 Task: Add the task  Implement a new cloud-based accounting system for a company to the section Code Cowboys in the project AgileLink and add a Due Date to the respective task as 2023/08/18
Action: Mouse moved to (536, 430)
Screenshot: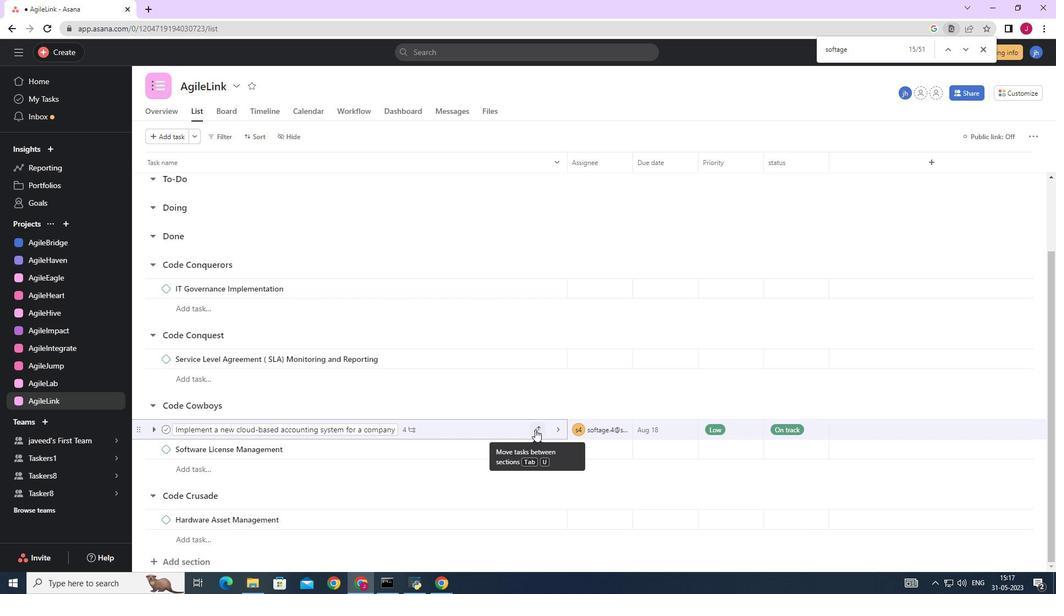 
Action: Mouse pressed left at (536, 430)
Screenshot: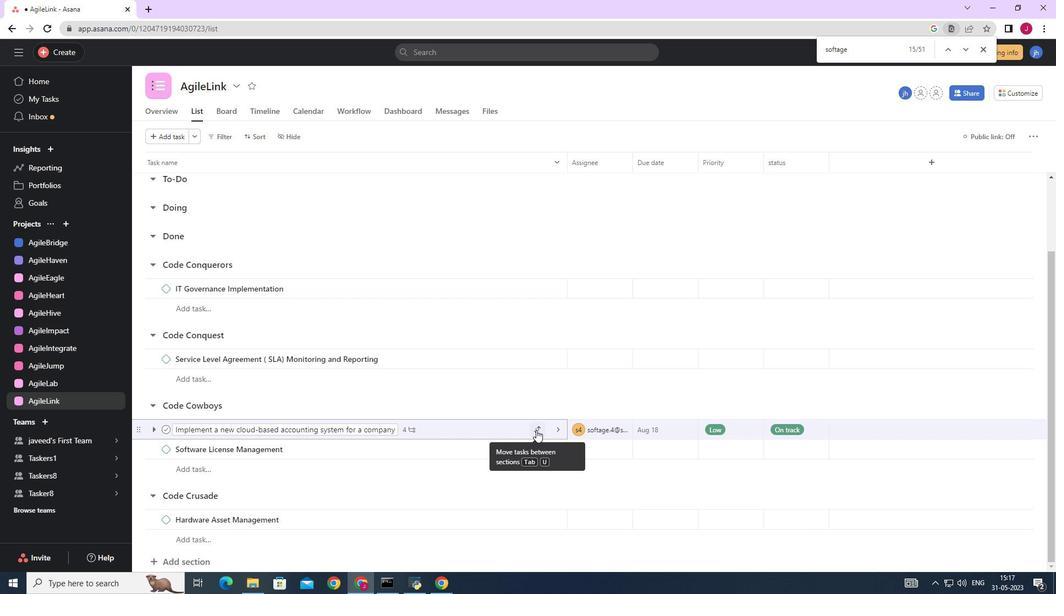 
Action: Mouse moved to (491, 387)
Screenshot: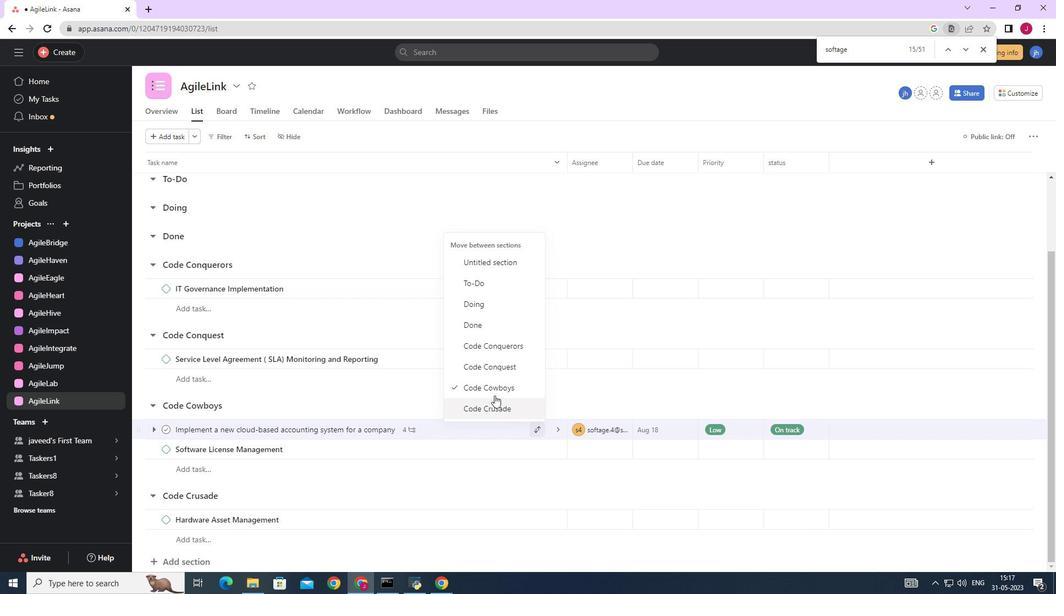 
Action: Mouse pressed left at (491, 387)
Screenshot: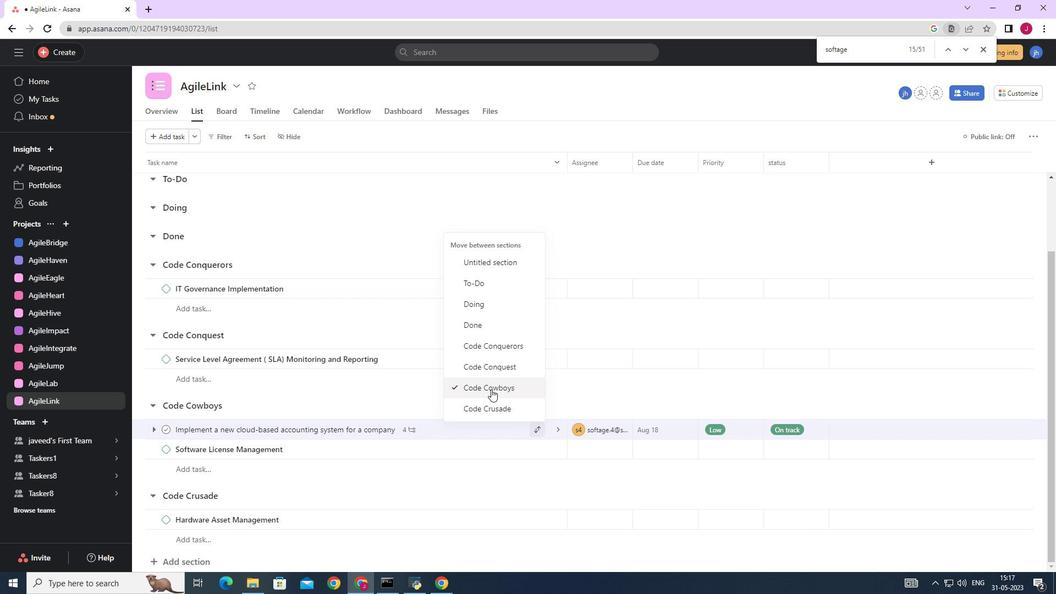 
Action: Mouse moved to (544, 423)
Screenshot: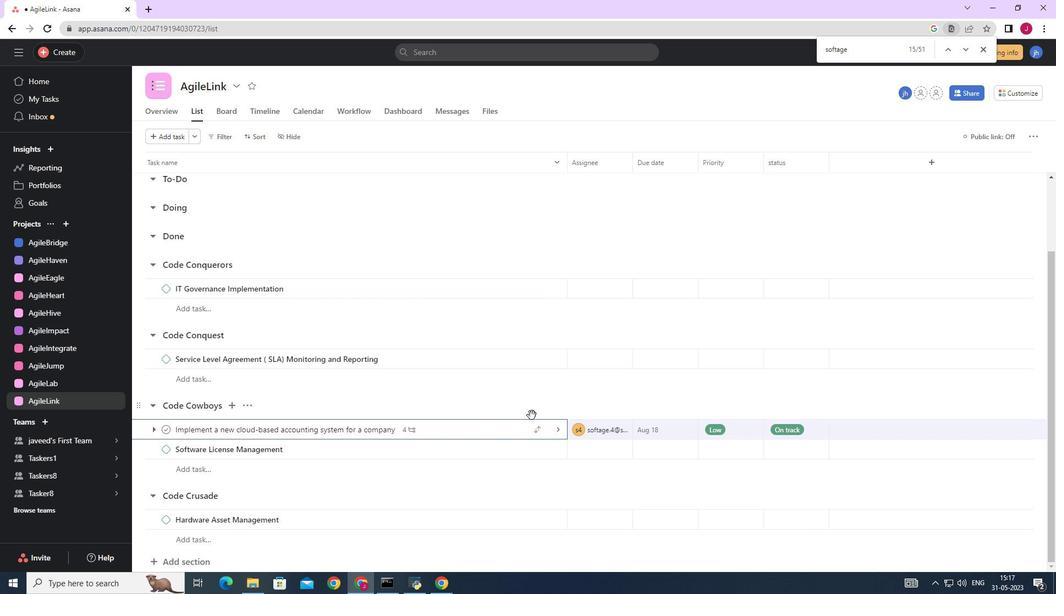 
Action: Mouse scrolled (544, 422) with delta (0, 0)
Screenshot: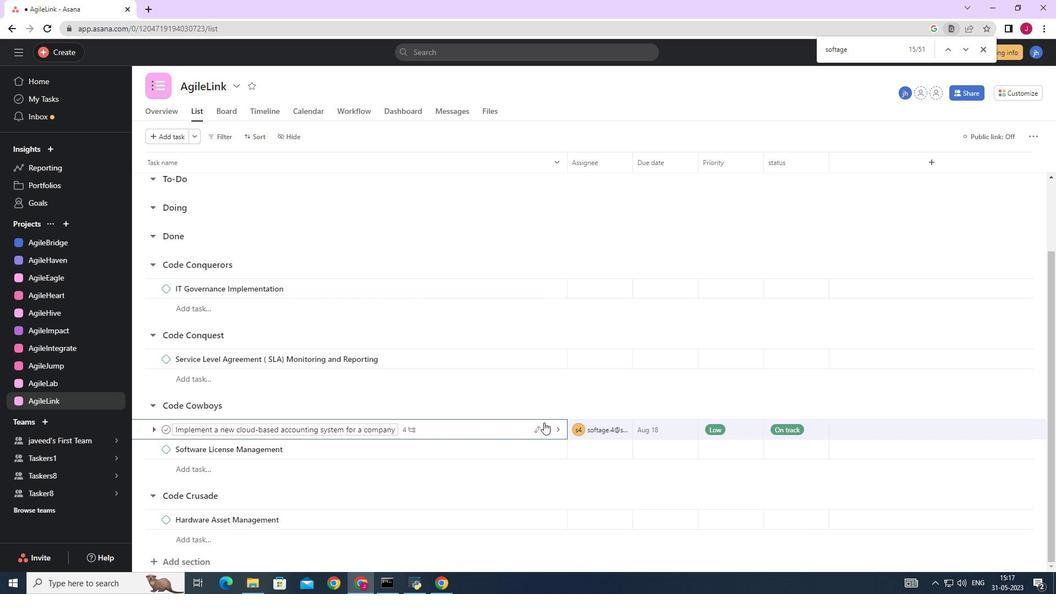 
Action: Mouse scrolled (544, 422) with delta (0, 0)
Screenshot: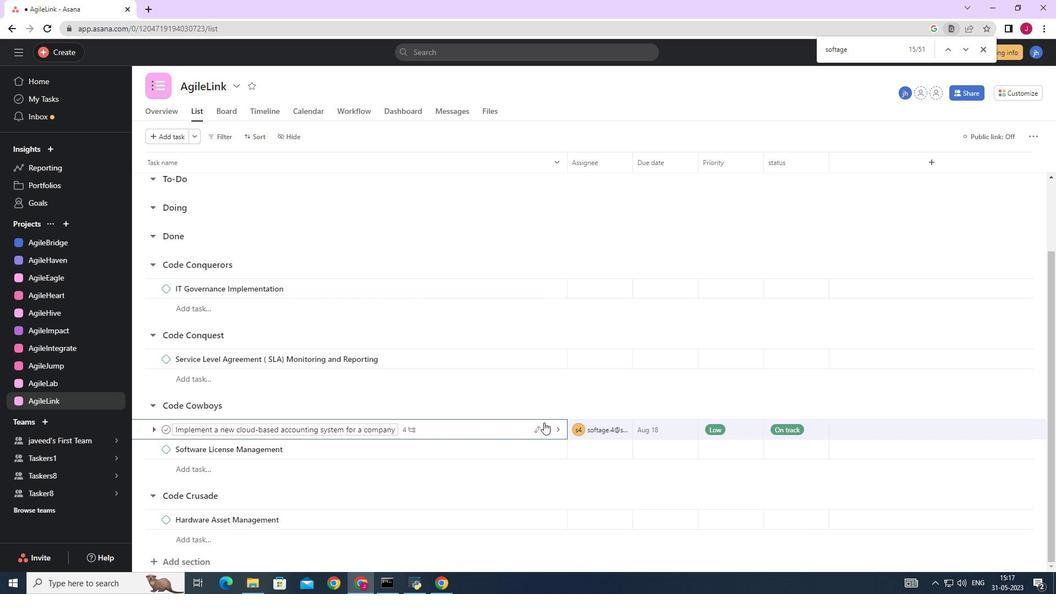 
Action: Mouse scrolled (544, 422) with delta (0, 0)
Screenshot: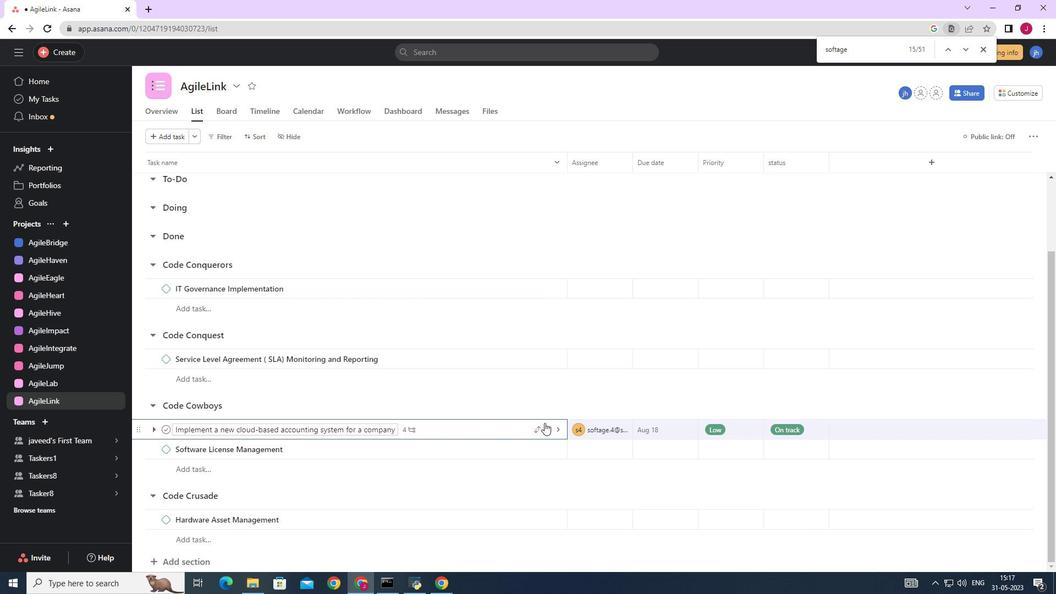 
Action: Mouse moved to (690, 430)
Screenshot: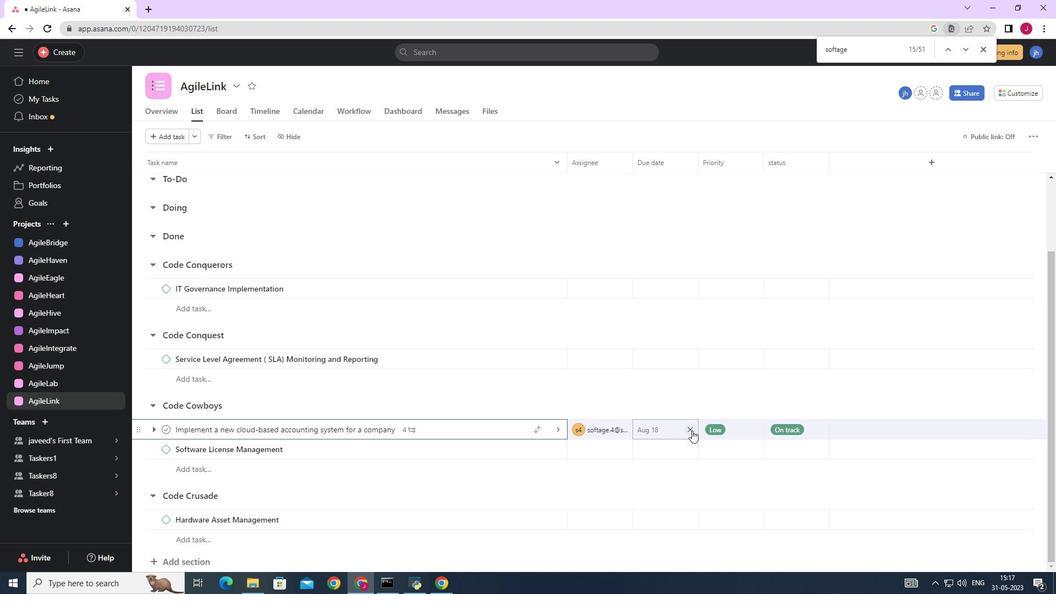 
Action: Mouse pressed left at (690, 430)
Screenshot: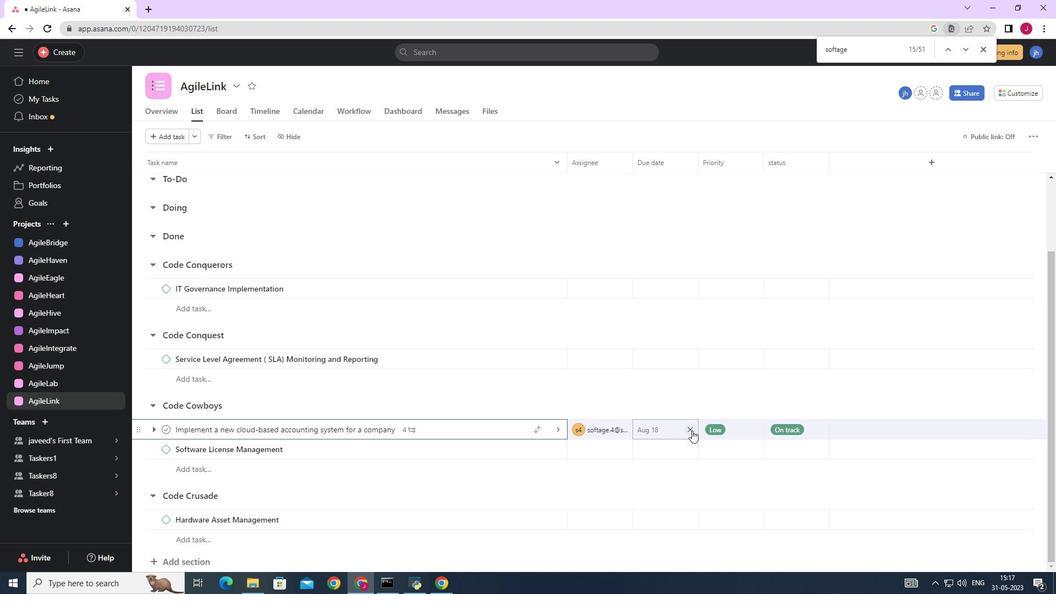 
Action: Mouse moved to (668, 431)
Screenshot: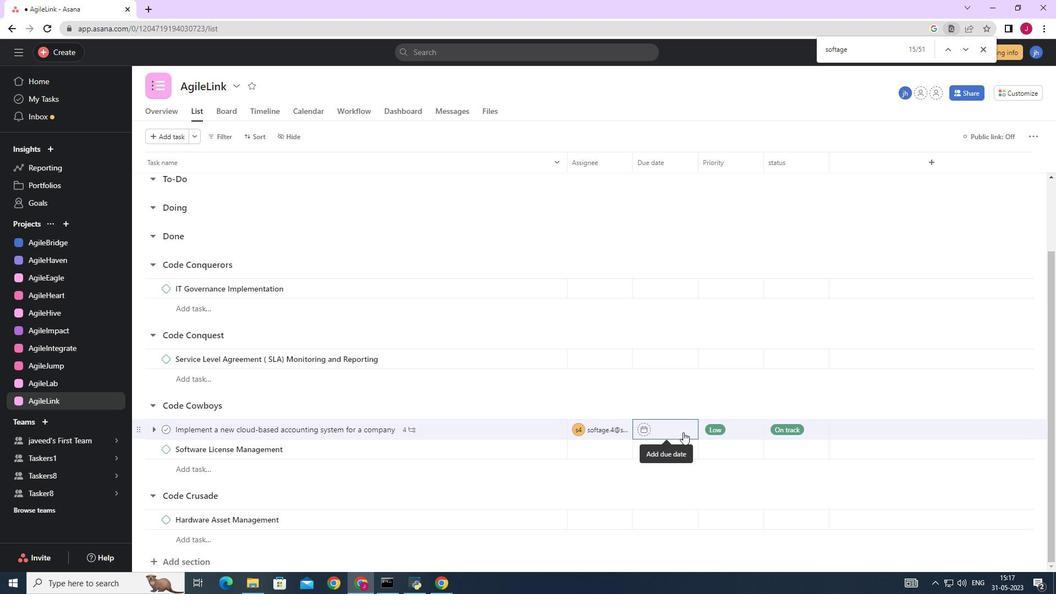 
Action: Mouse pressed left at (668, 431)
Screenshot: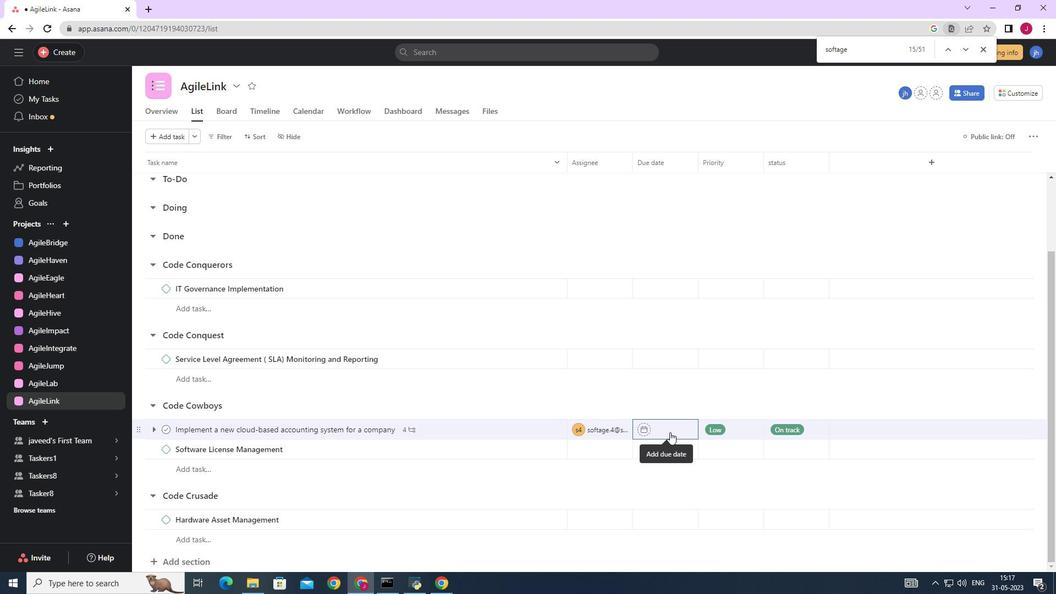 
Action: Mouse moved to (771, 255)
Screenshot: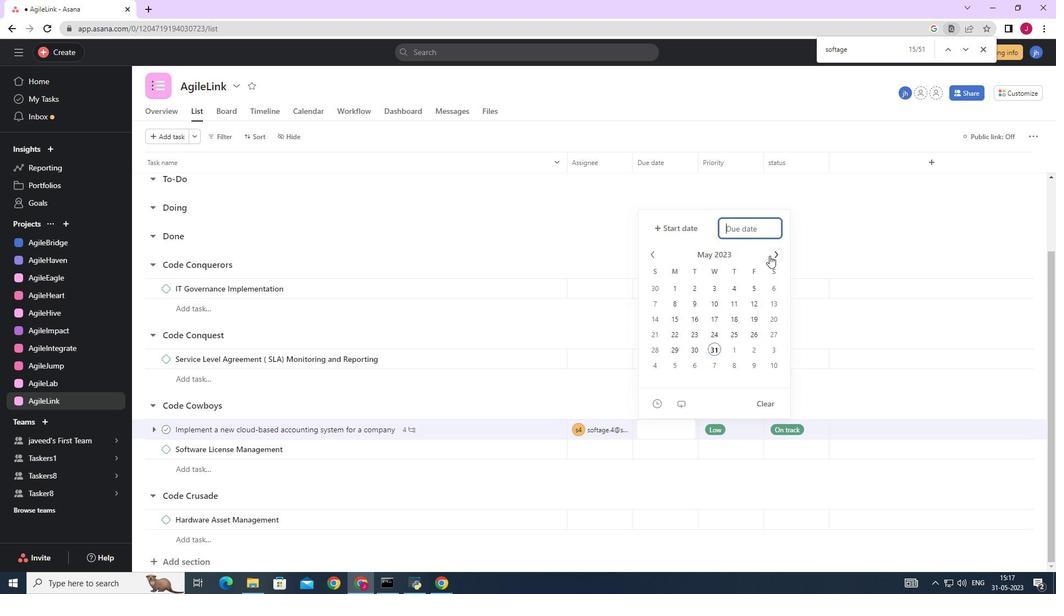 
Action: Mouse pressed left at (771, 255)
Screenshot: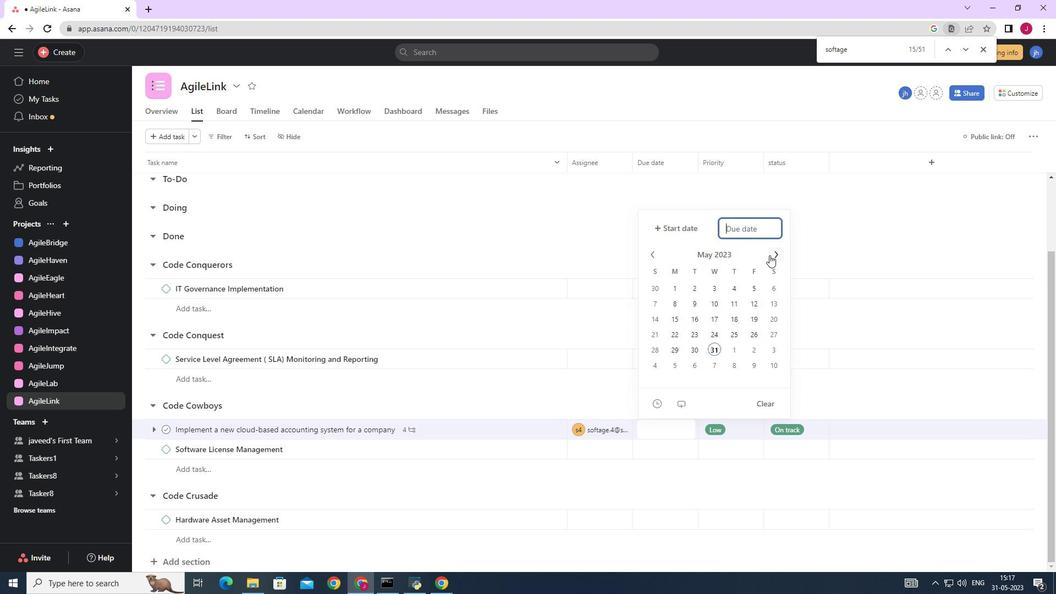 
Action: Mouse pressed left at (771, 255)
Screenshot: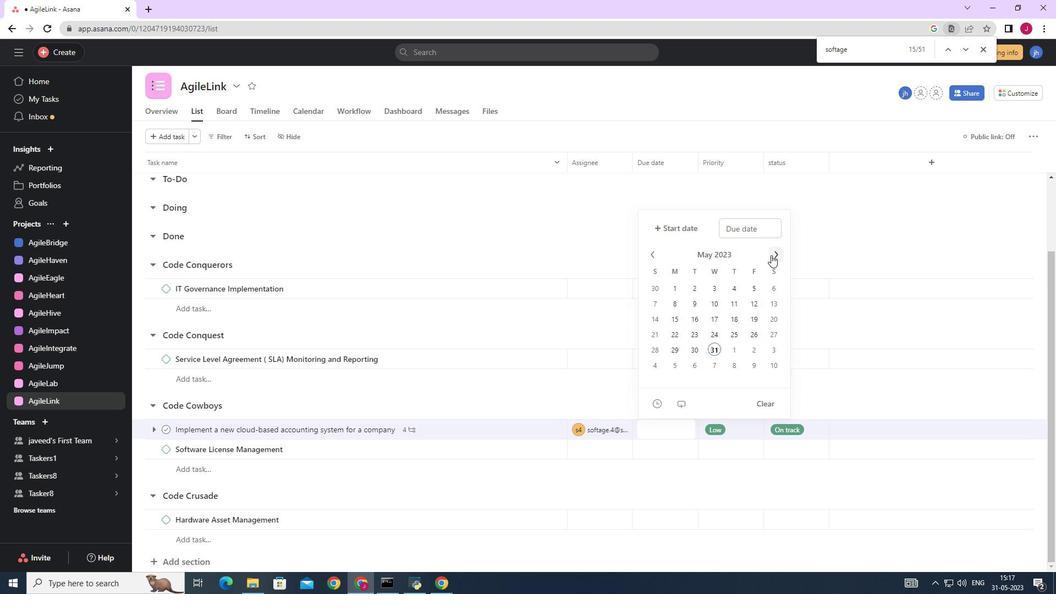 
Action: Mouse pressed left at (771, 255)
Screenshot: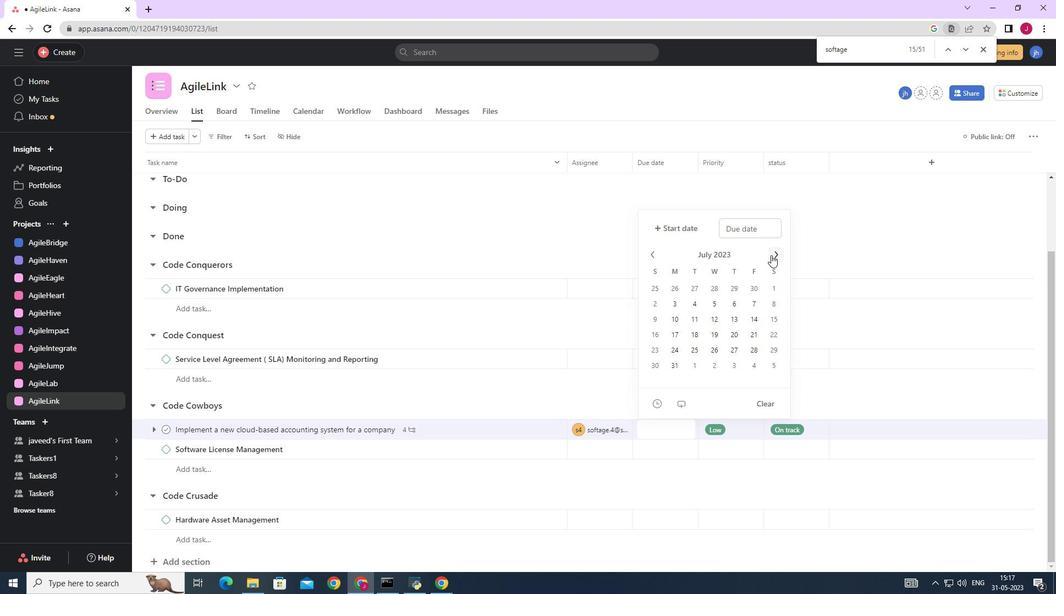
Action: Mouse pressed left at (771, 255)
Screenshot: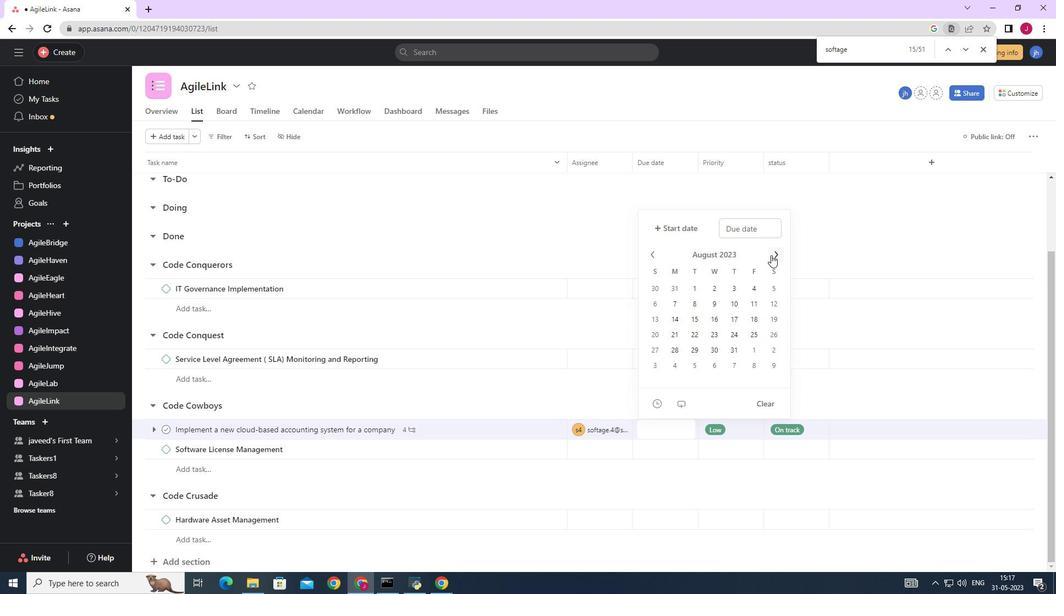 
Action: Mouse moved to (651, 254)
Screenshot: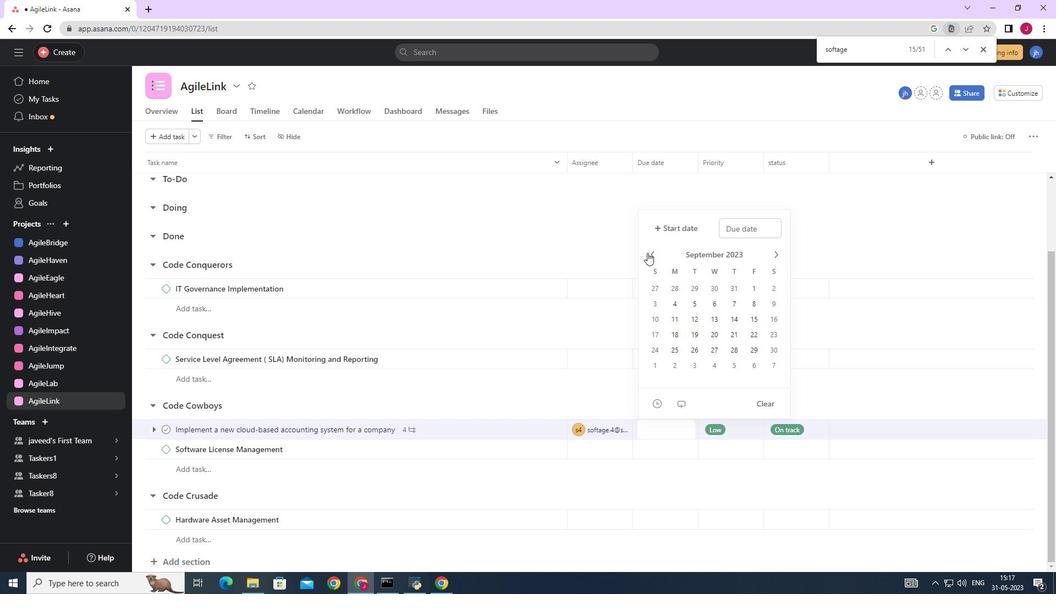 
Action: Mouse pressed left at (651, 254)
Screenshot: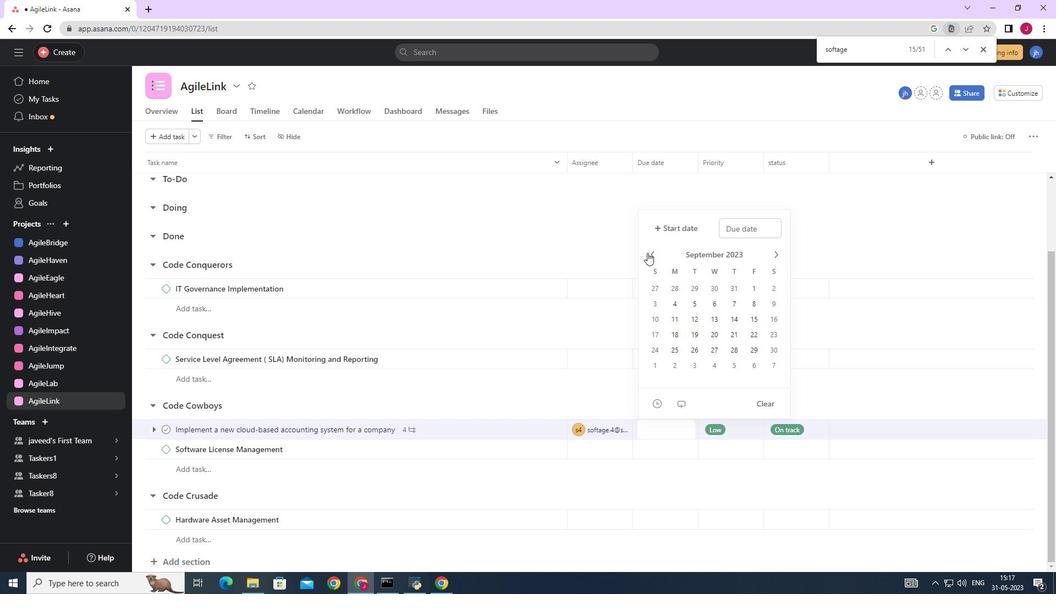 
Action: Mouse moved to (750, 319)
Screenshot: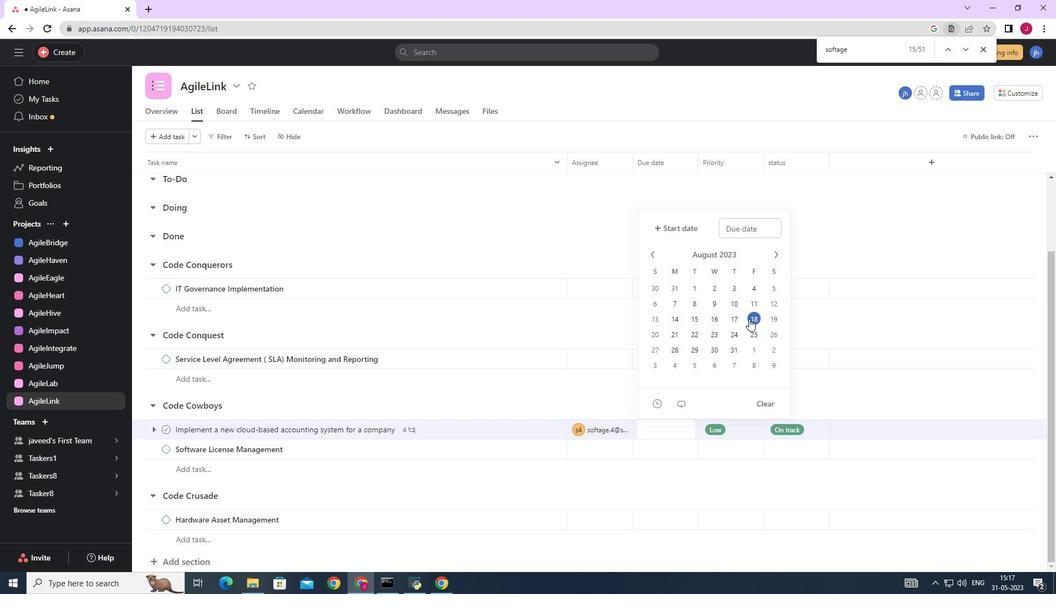 
Action: Mouse pressed left at (750, 319)
Screenshot: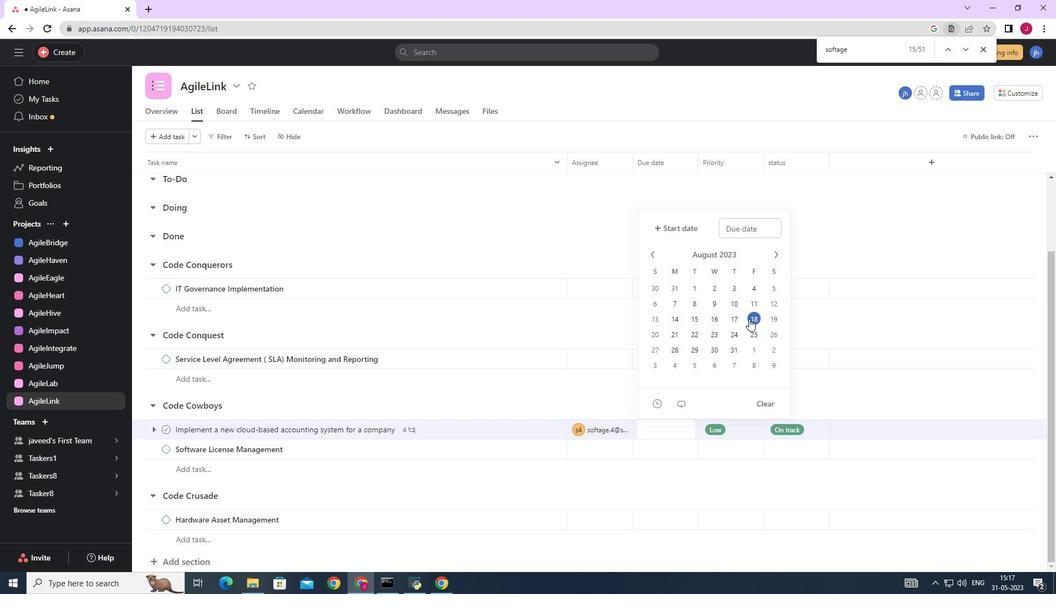 
Action: Mouse moved to (846, 229)
Screenshot: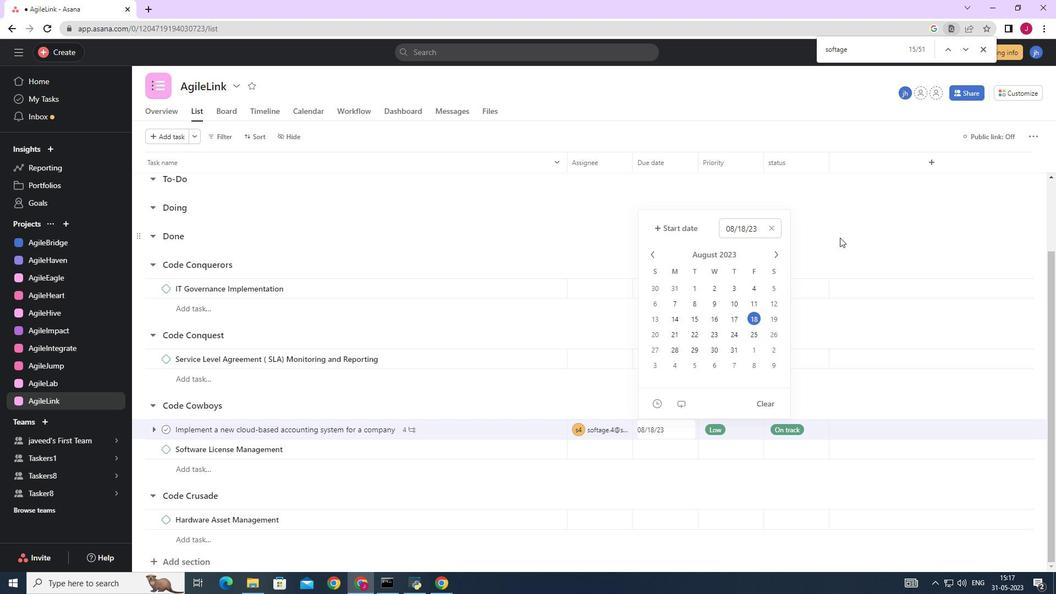 
Action: Mouse pressed left at (846, 229)
Screenshot: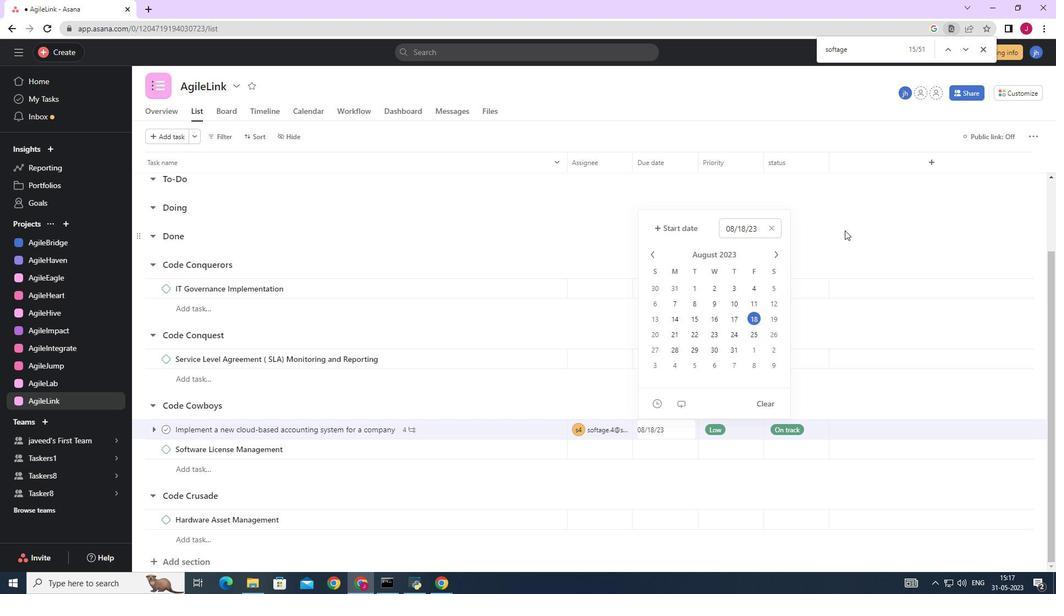 
Action: Mouse moved to (848, 228)
Screenshot: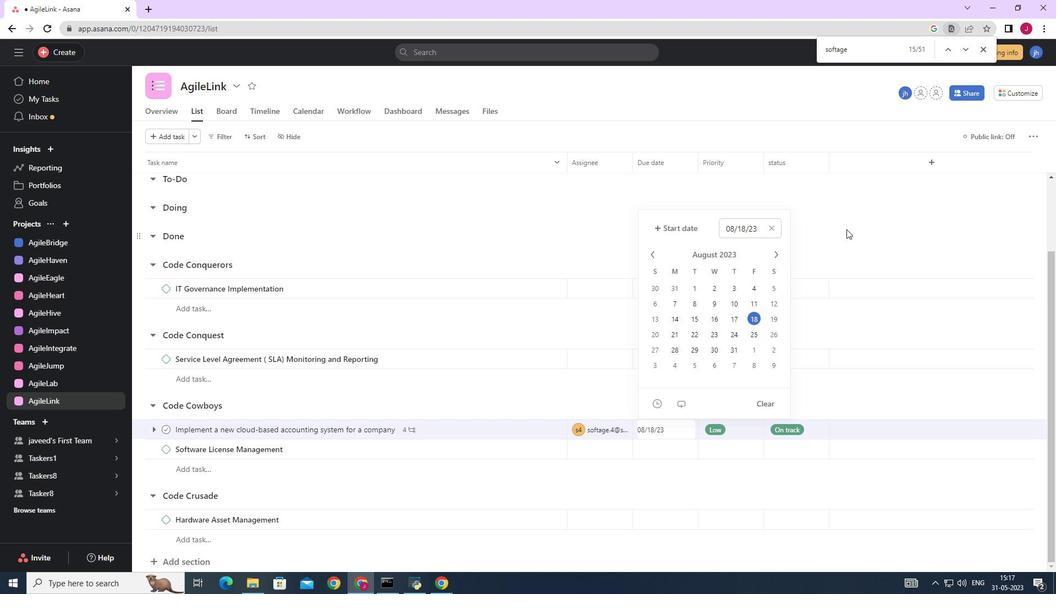 
